 Task: Sort the products in the category "Ground Cocoa" by best match.
Action: Mouse moved to (283, 112)
Screenshot: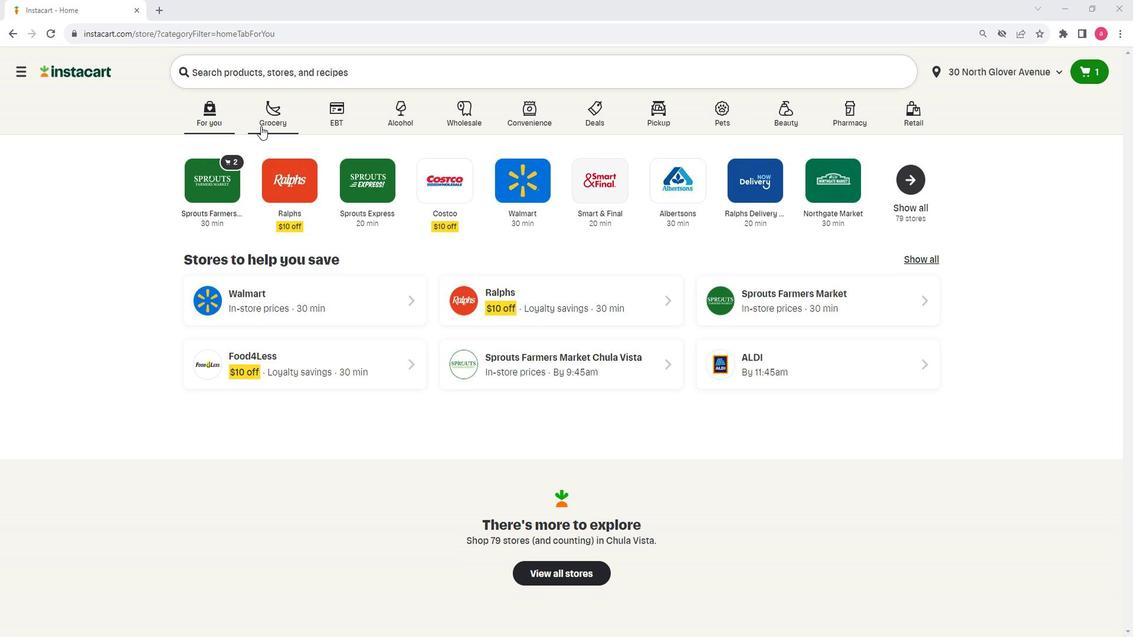 
Action: Mouse pressed left at (283, 112)
Screenshot: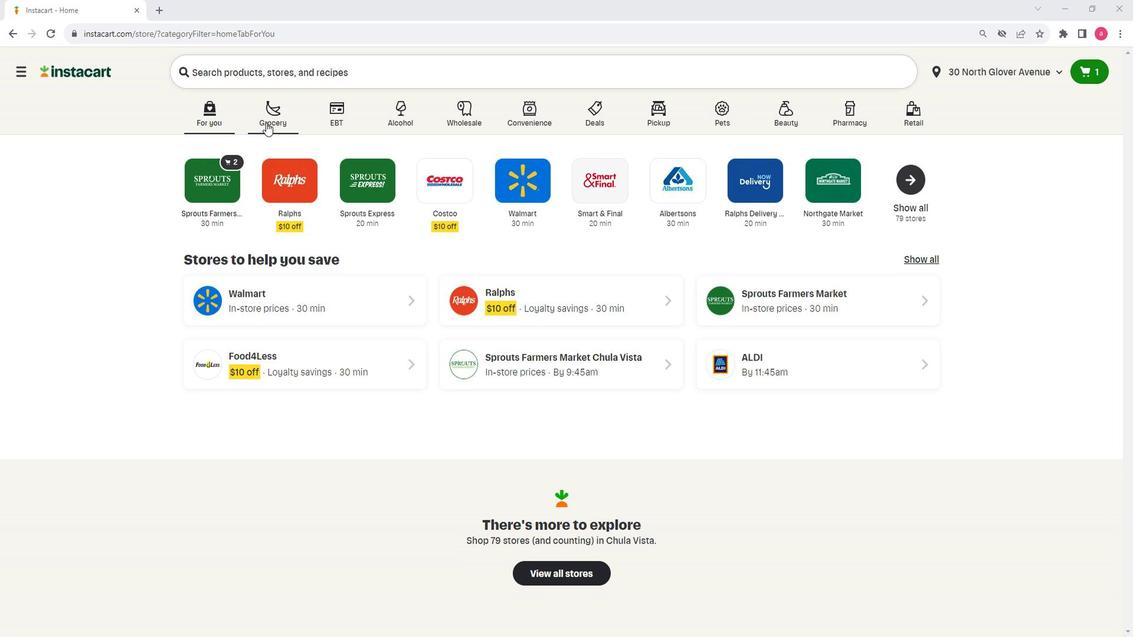 
Action: Mouse moved to (354, 349)
Screenshot: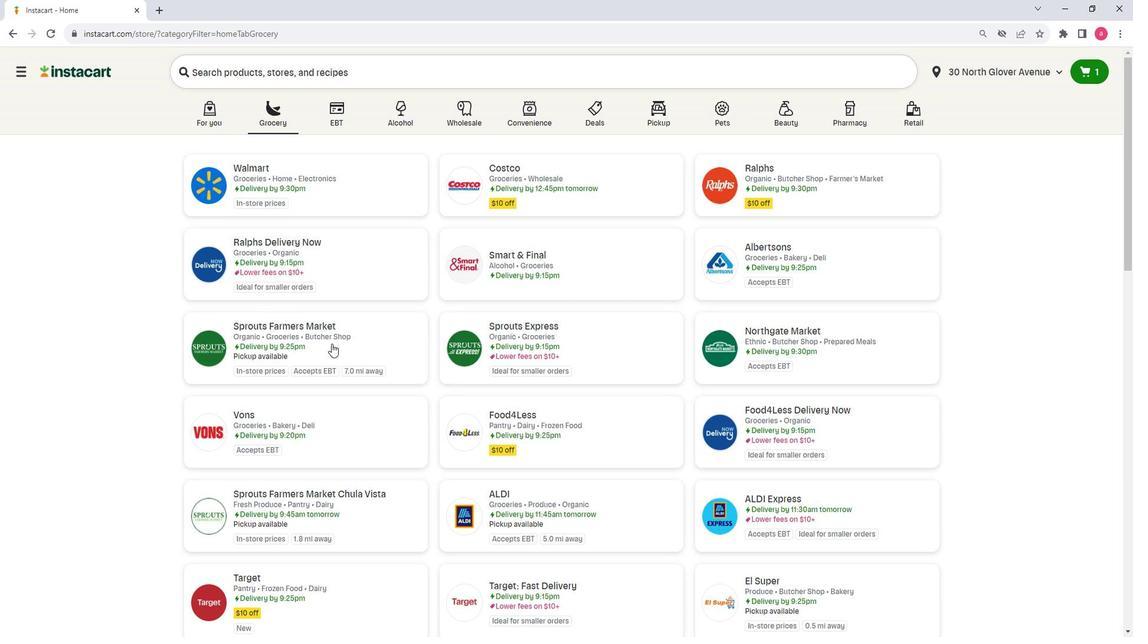
Action: Mouse pressed left at (354, 349)
Screenshot: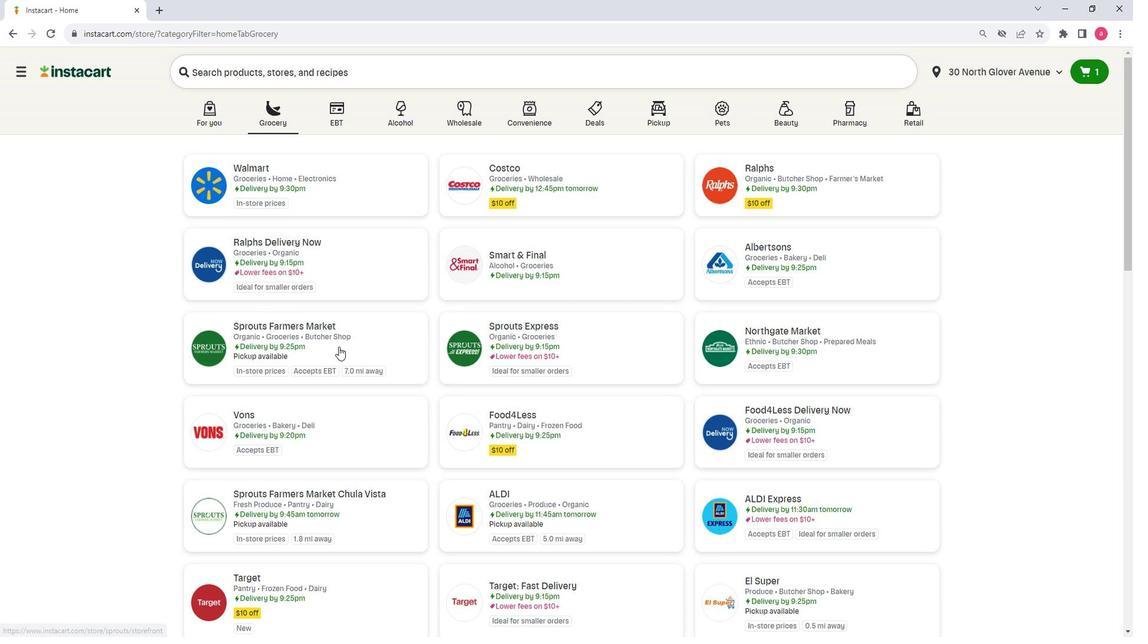 
Action: Mouse moved to (178, 411)
Screenshot: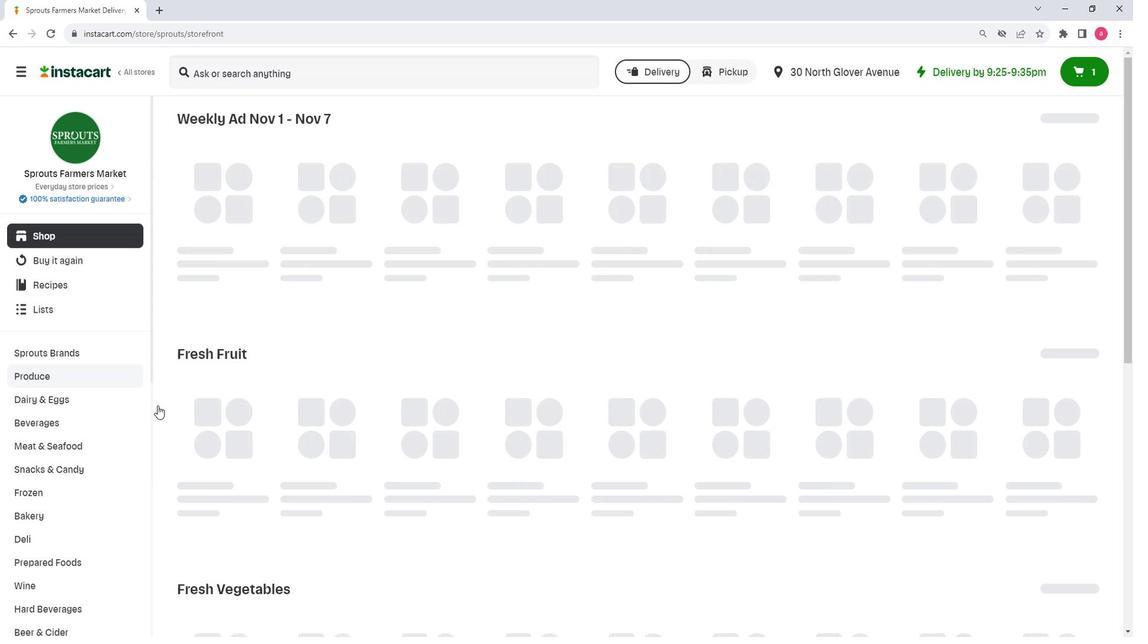 
Action: Mouse scrolled (178, 410) with delta (0, -1)
Screenshot: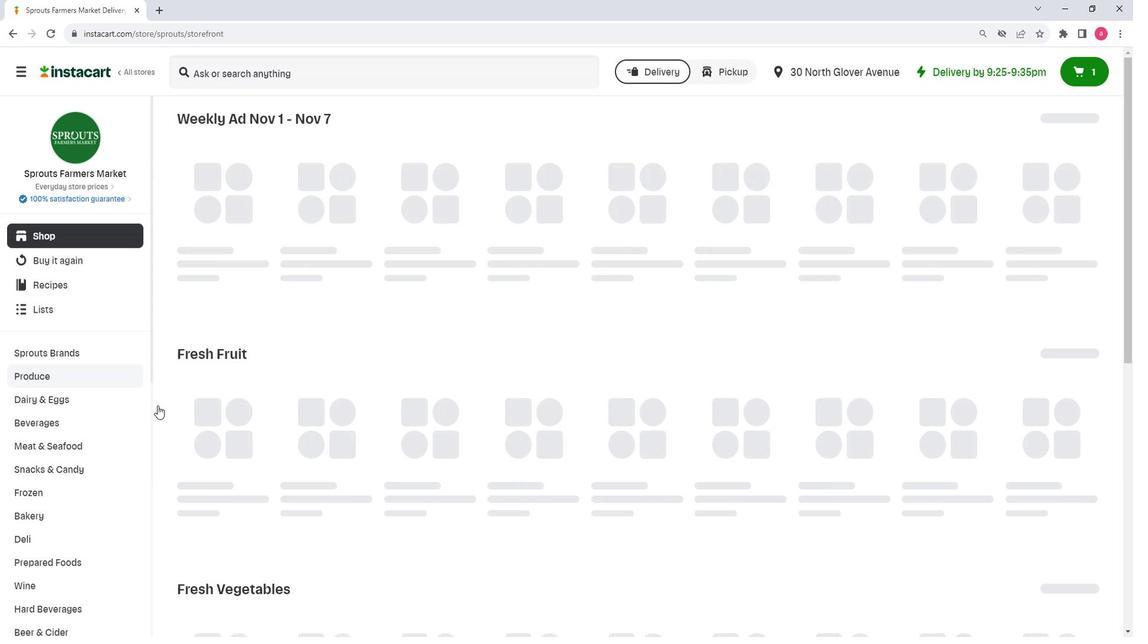 
Action: Mouse scrolled (178, 410) with delta (0, -1)
Screenshot: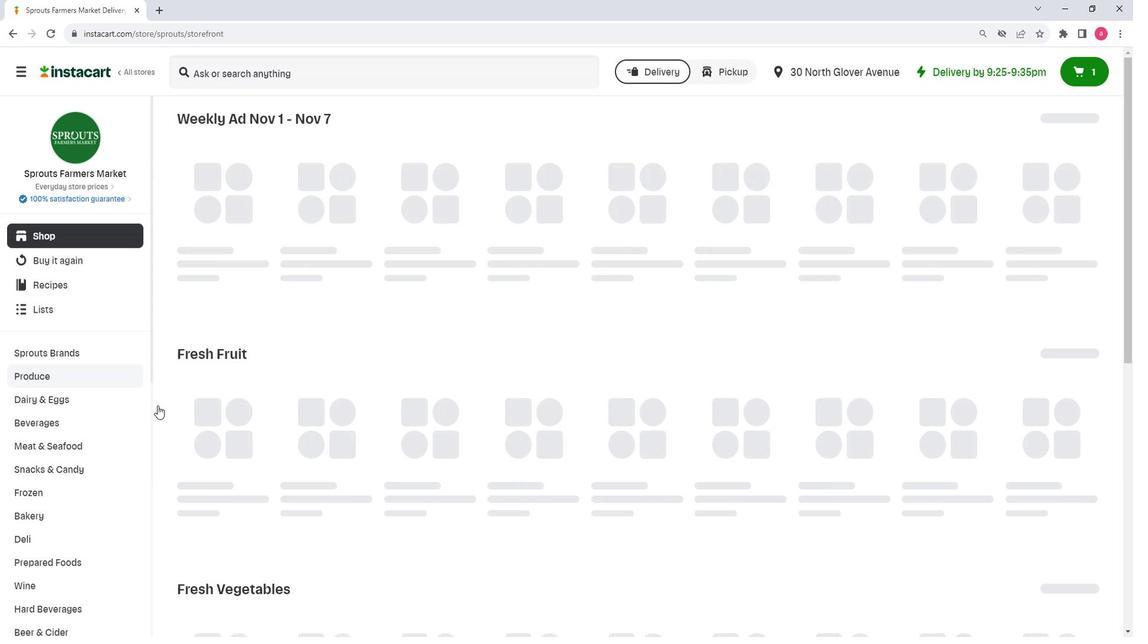 
Action: Mouse scrolled (178, 410) with delta (0, -1)
Screenshot: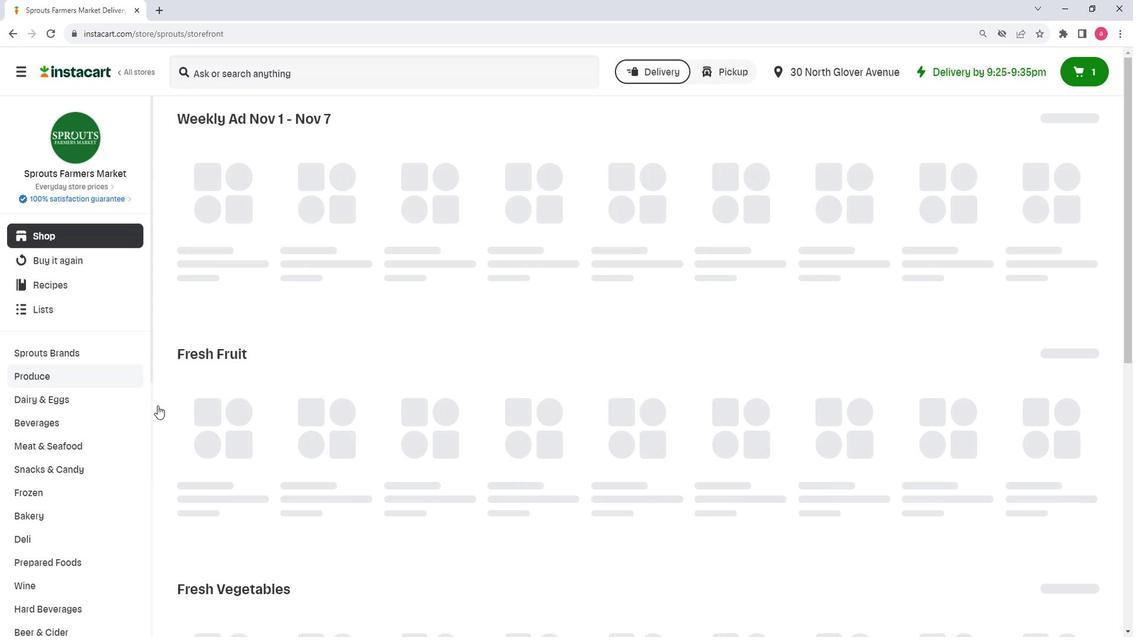 
Action: Mouse scrolled (178, 410) with delta (0, -1)
Screenshot: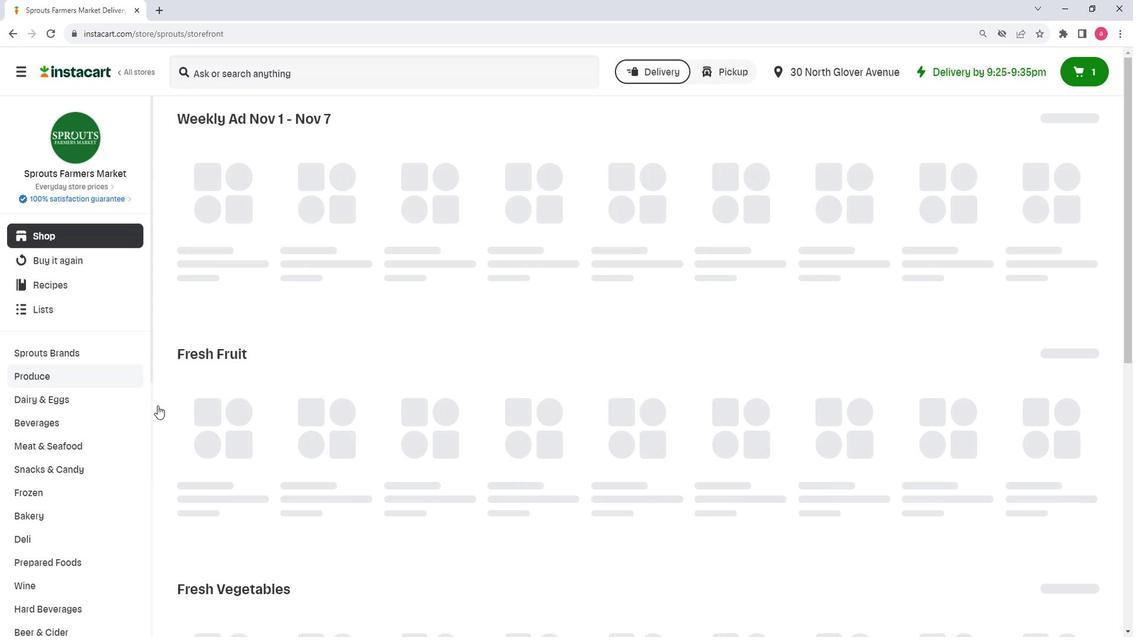 
Action: Mouse moved to (109, 422)
Screenshot: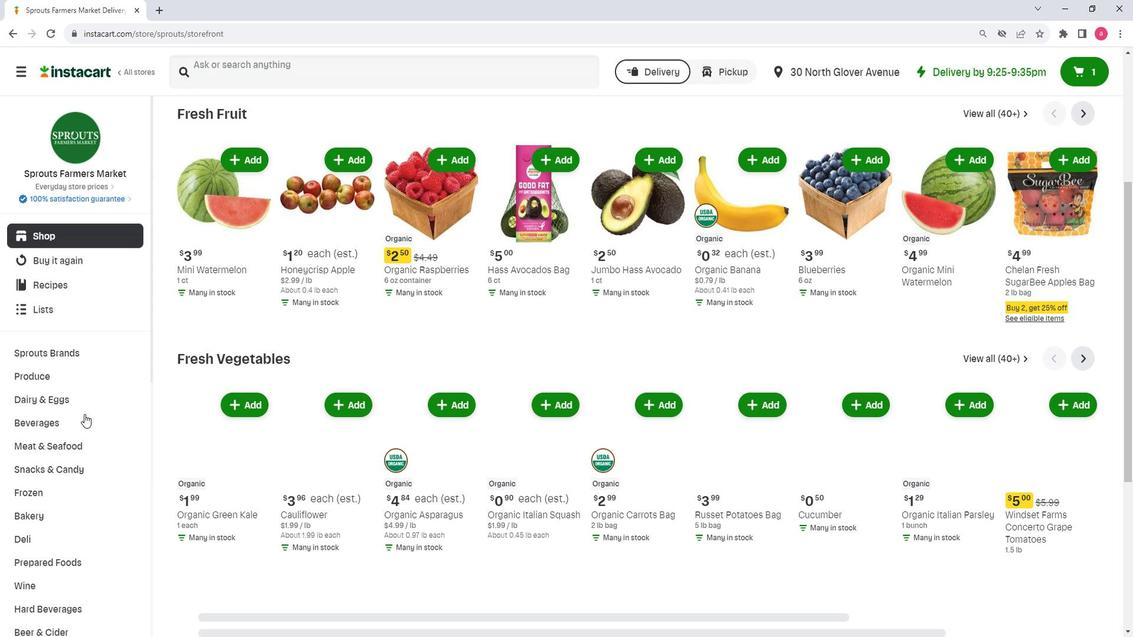 
Action: Mouse scrolled (109, 421) with delta (0, 0)
Screenshot: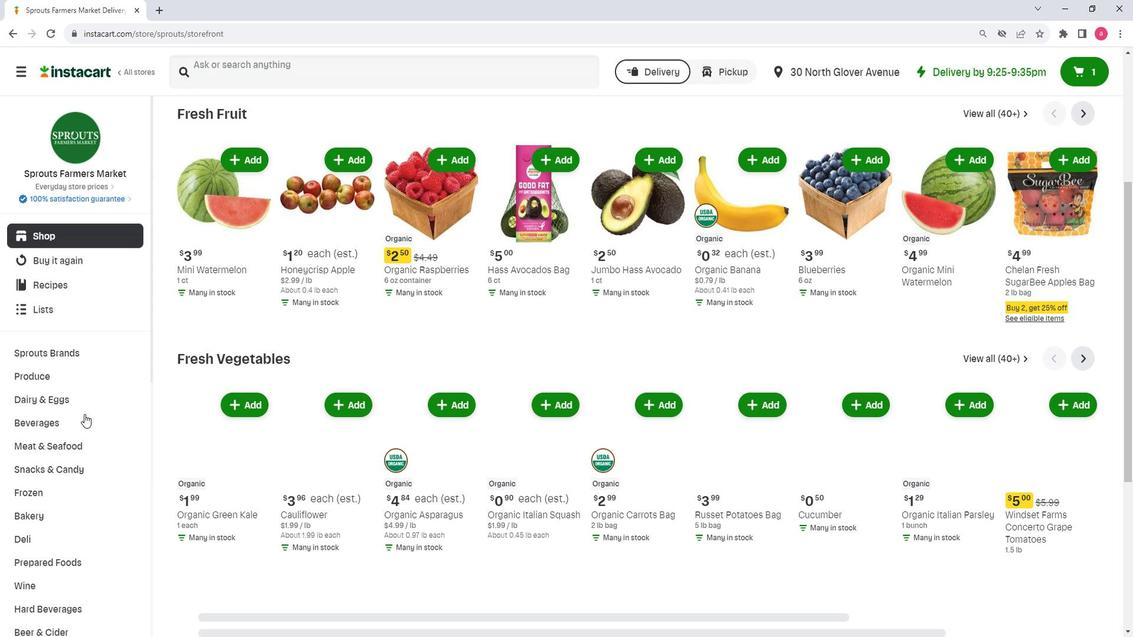 
Action: Mouse moved to (109, 422)
Screenshot: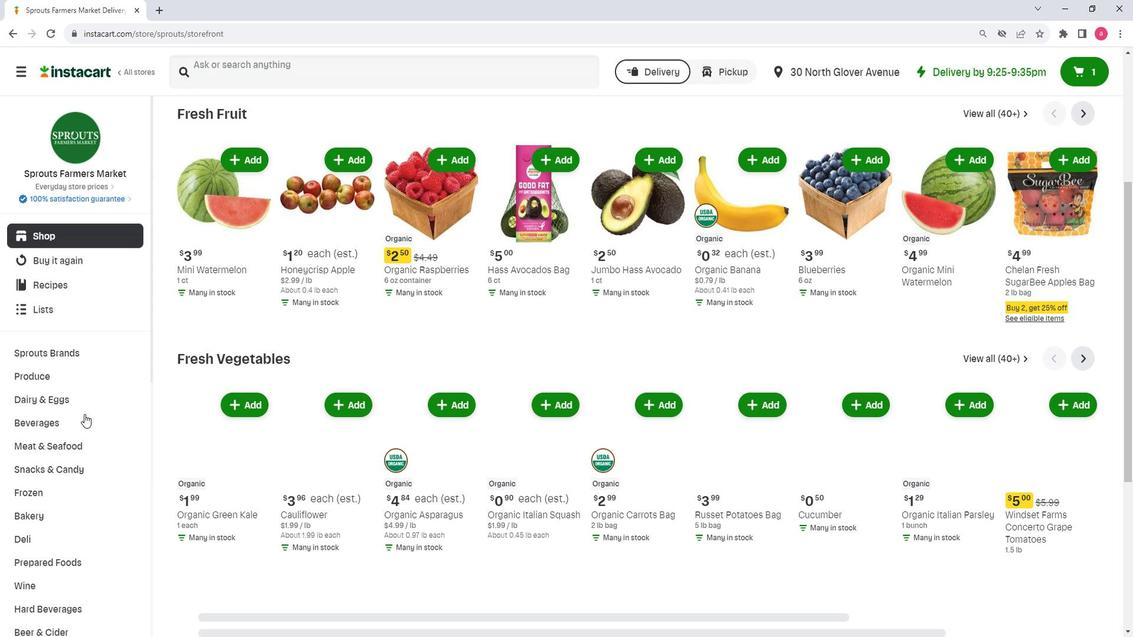 
Action: Mouse scrolled (109, 421) with delta (0, 0)
Screenshot: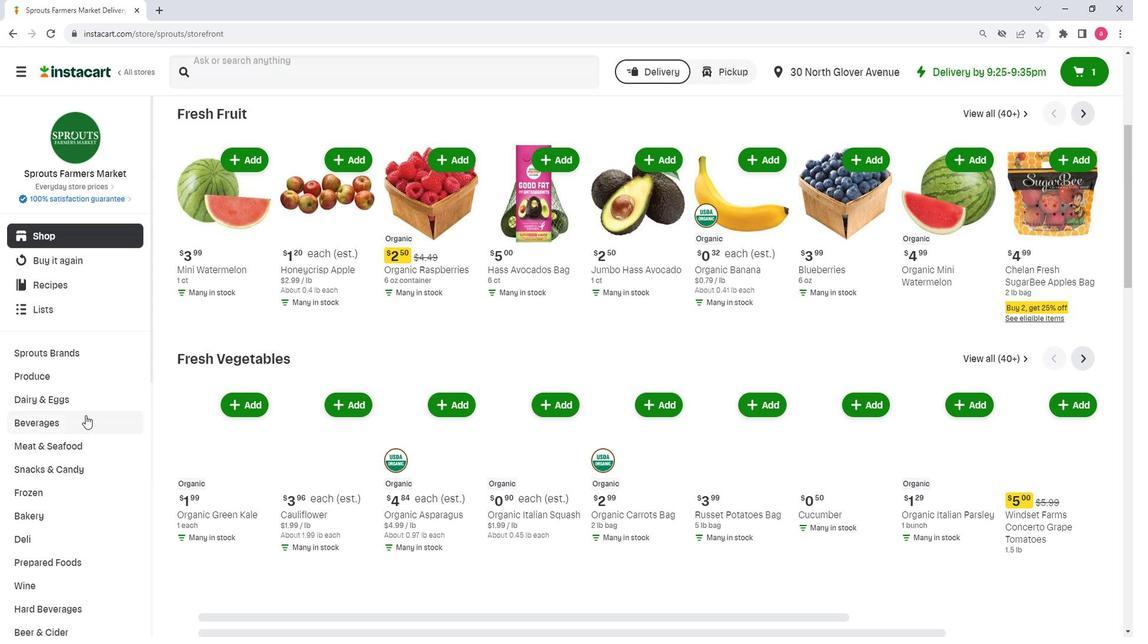 
Action: Mouse scrolled (109, 421) with delta (0, 0)
Screenshot: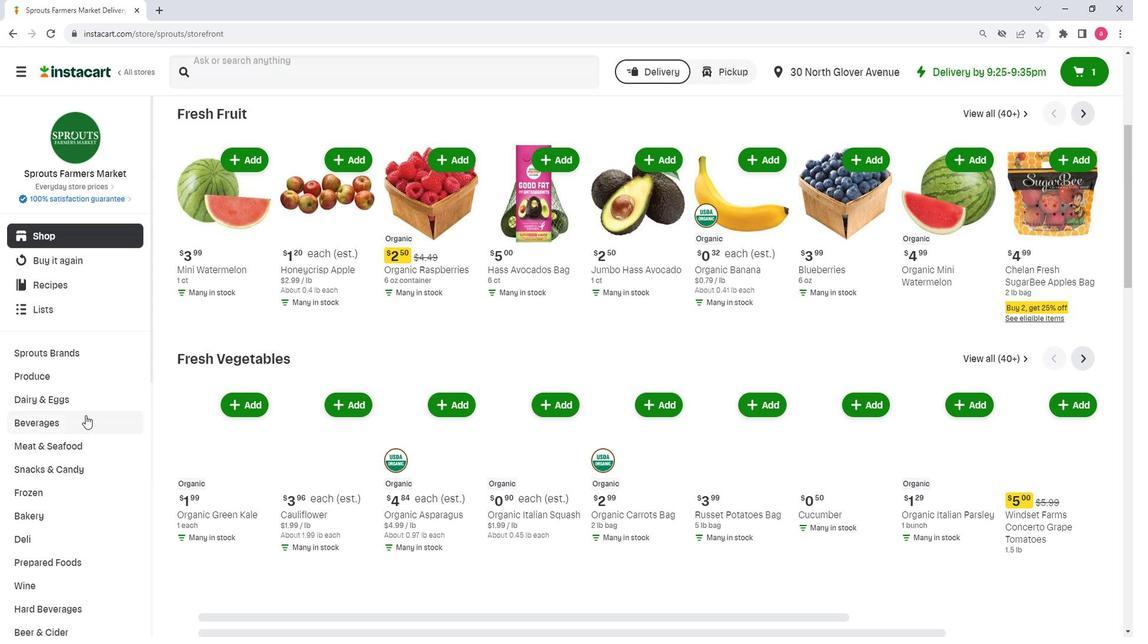 
Action: Mouse scrolled (109, 421) with delta (0, 0)
Screenshot: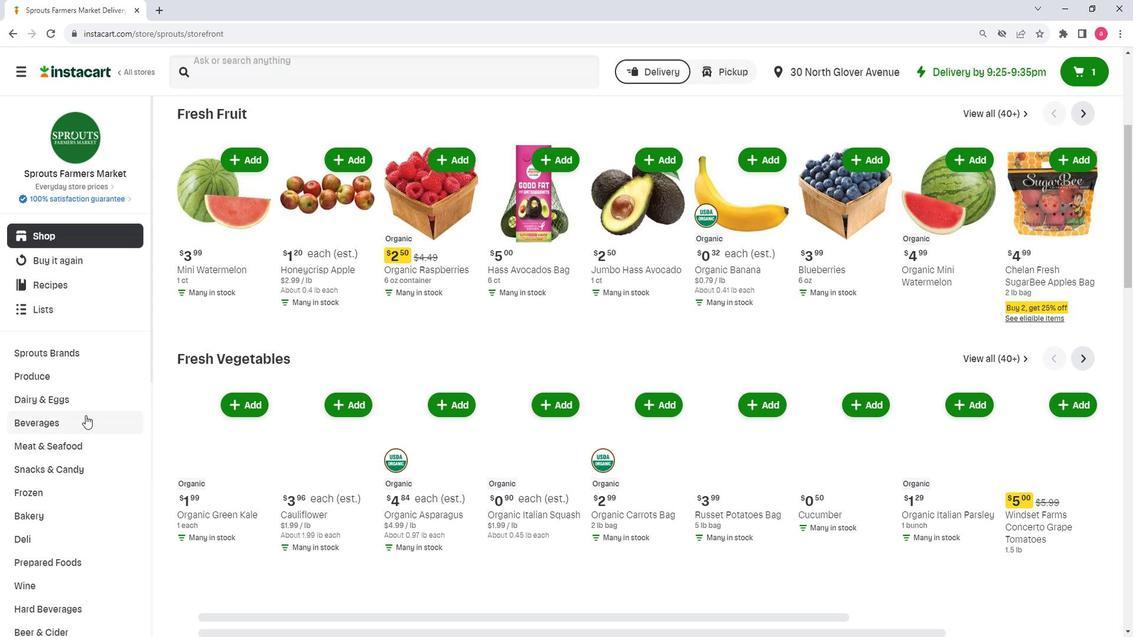 
Action: Mouse moved to (112, 481)
Screenshot: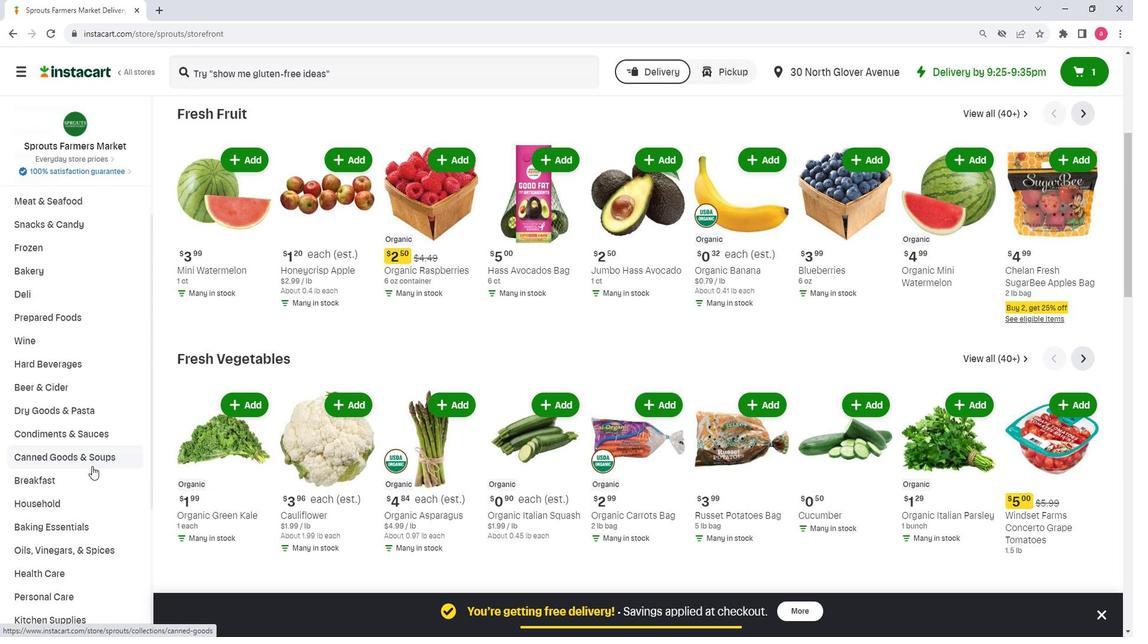 
Action: Mouse scrolled (112, 480) with delta (0, 0)
Screenshot: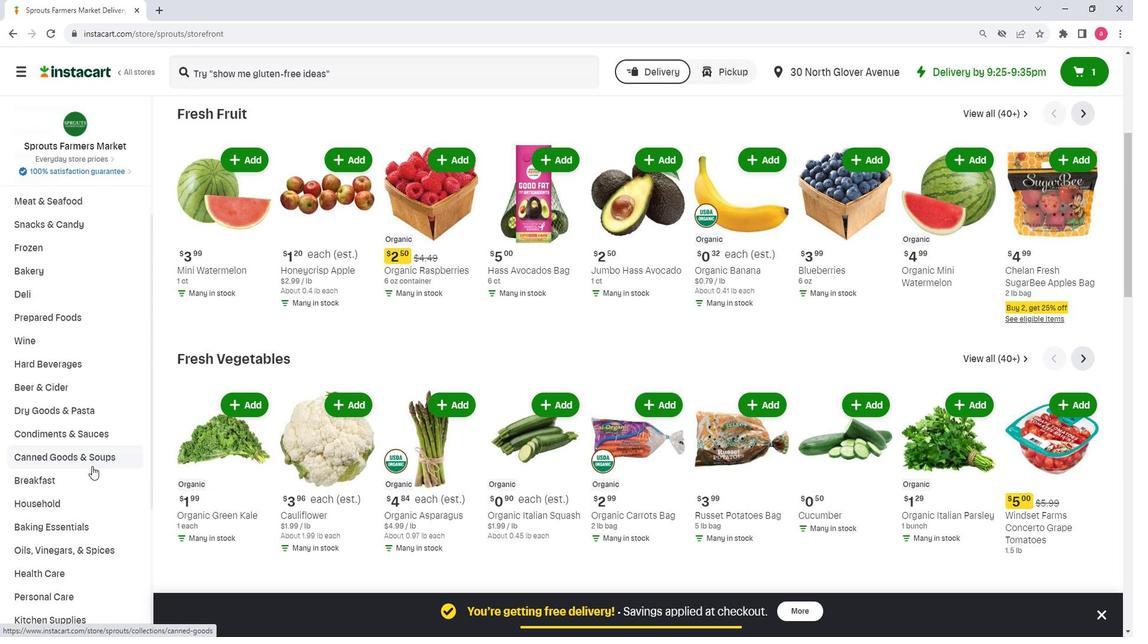 
Action: Mouse moved to (109, 494)
Screenshot: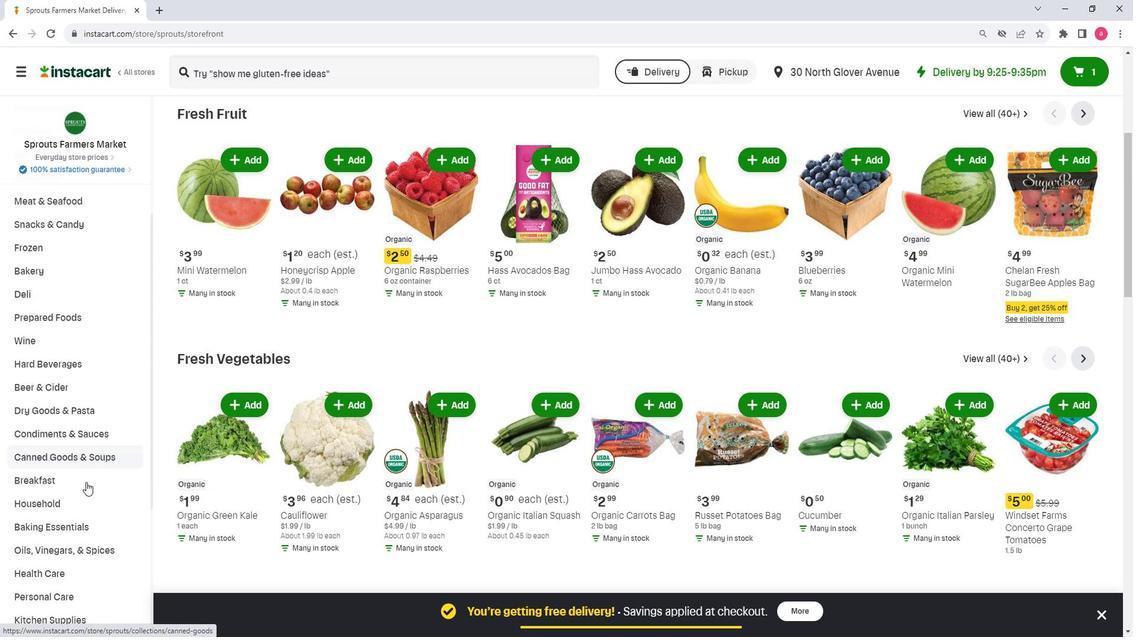 
Action: Mouse scrolled (109, 493) with delta (0, 0)
Screenshot: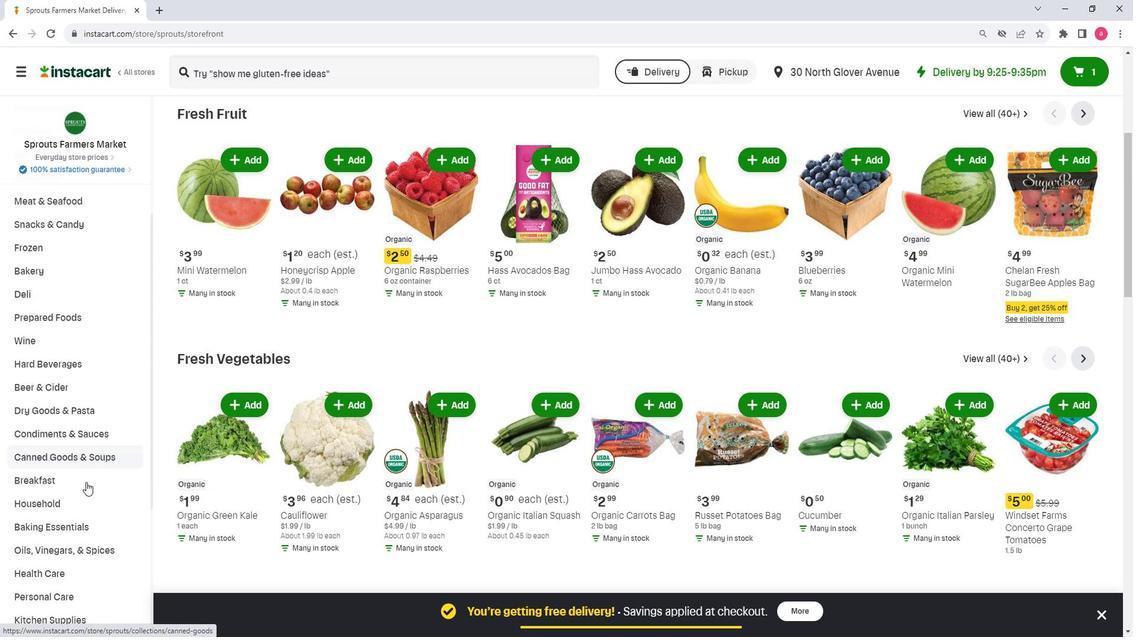
Action: Mouse moved to (86, 475)
Screenshot: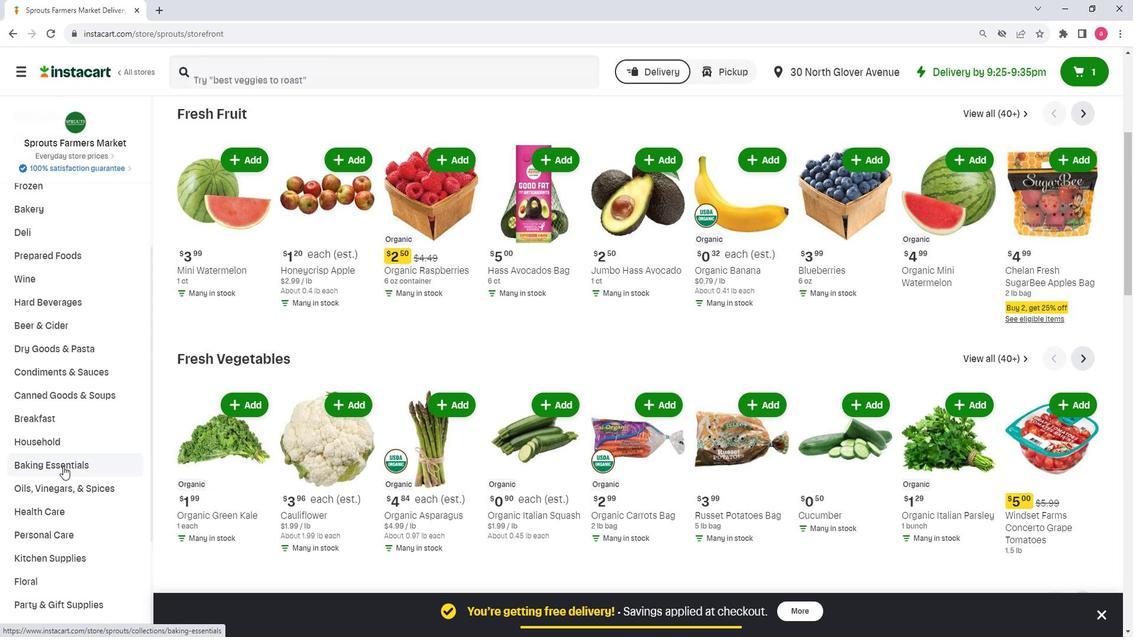 
Action: Mouse pressed left at (86, 475)
Screenshot: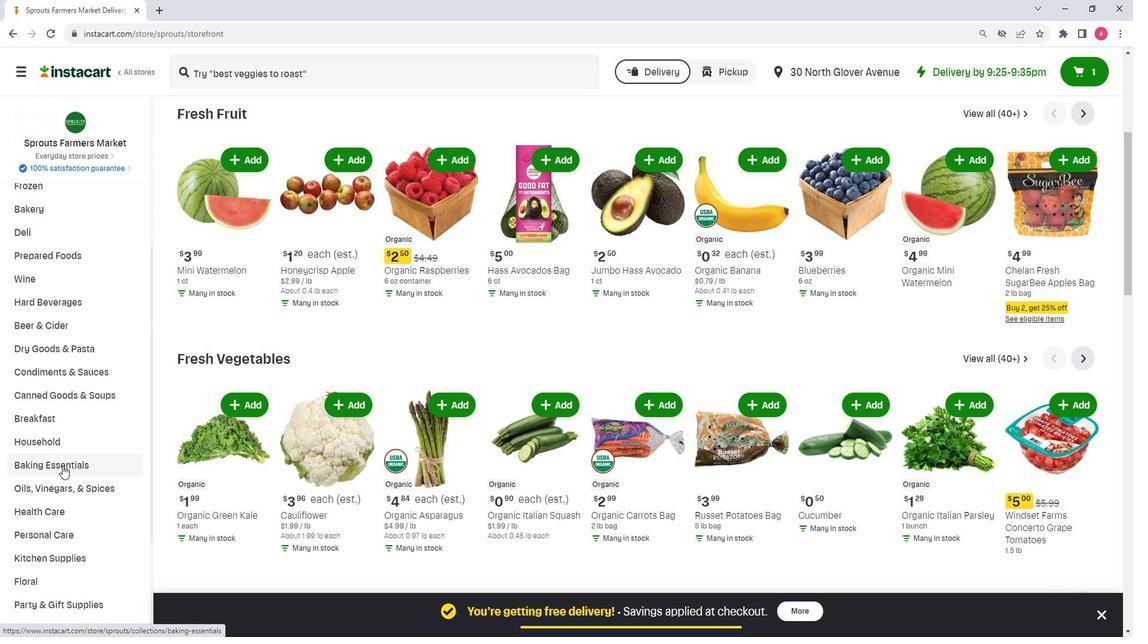 
Action: Mouse moved to (850, 150)
Screenshot: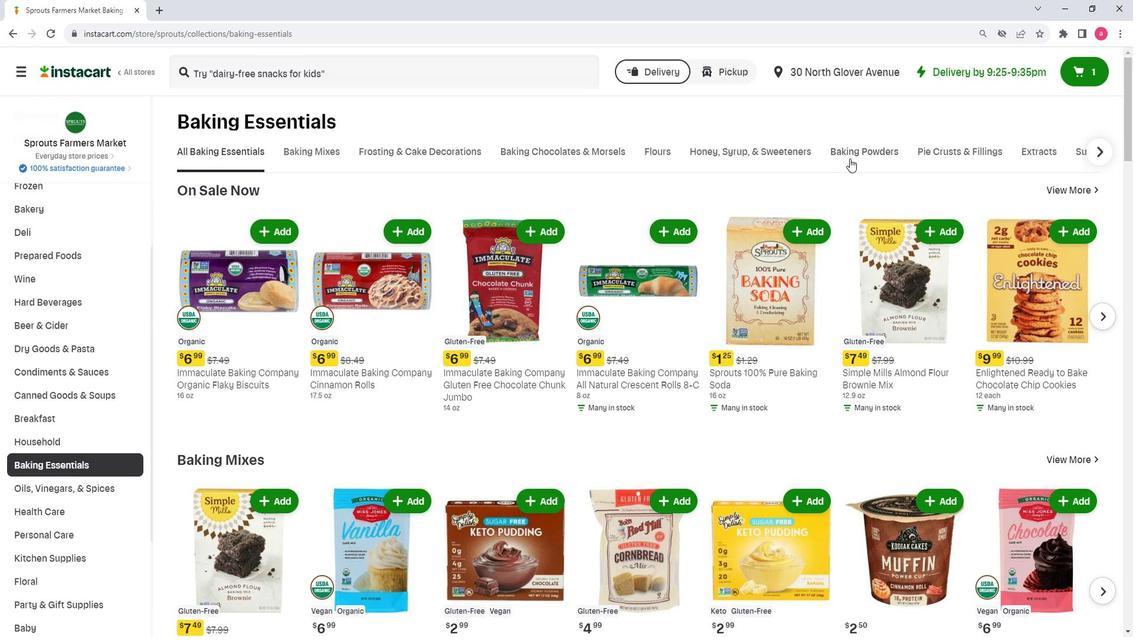 
Action: Mouse pressed left at (850, 150)
Screenshot: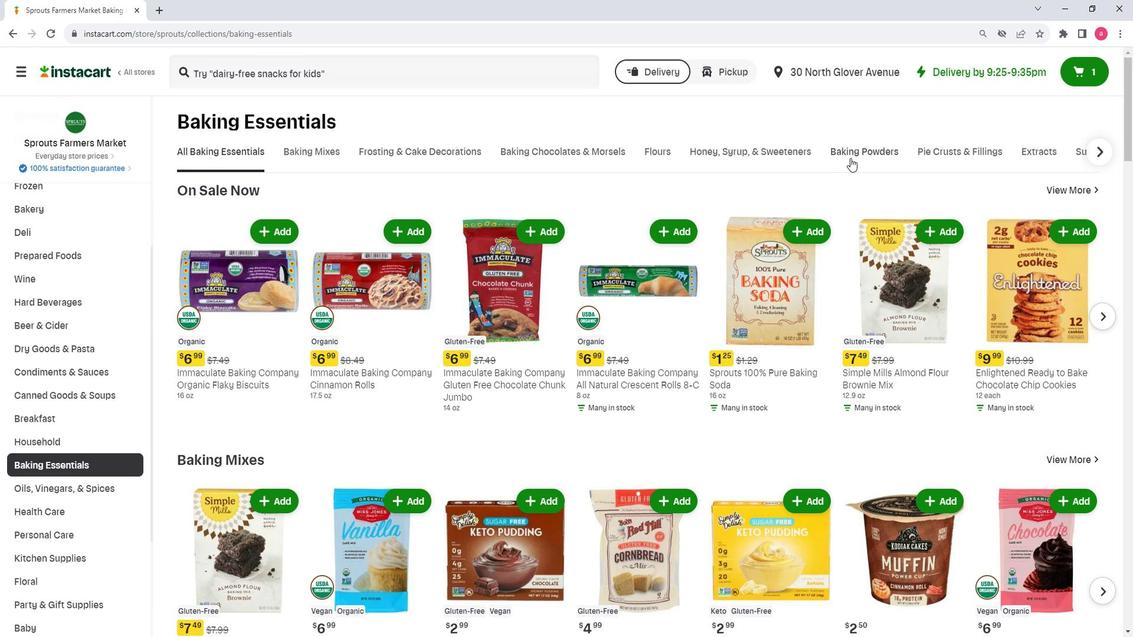 
Action: Mouse moved to (531, 199)
Screenshot: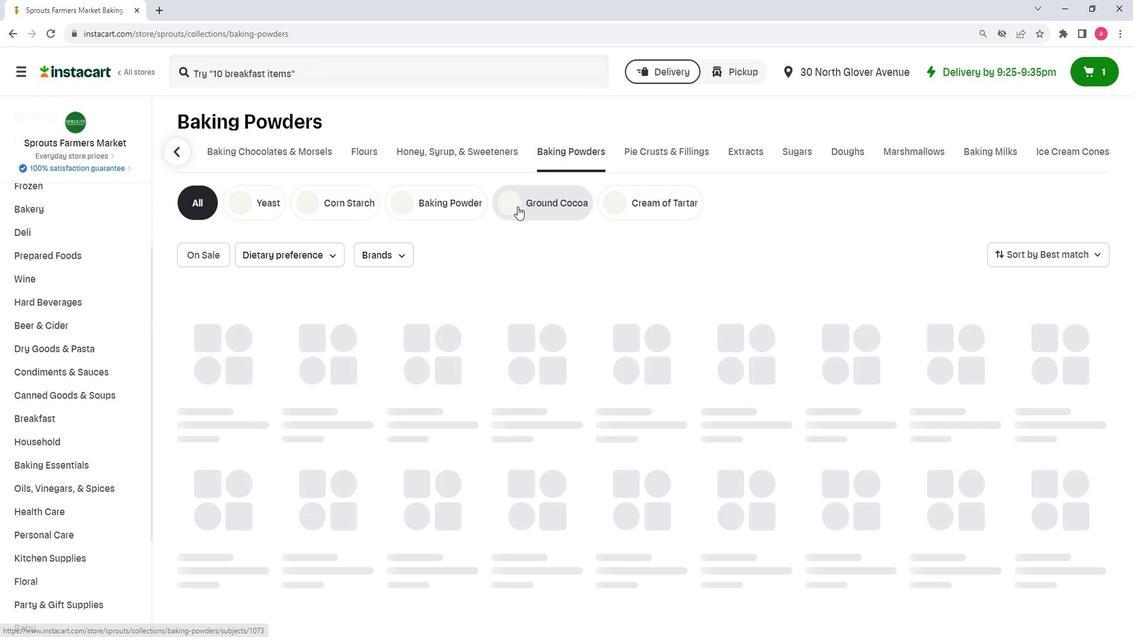 
Action: Mouse pressed left at (531, 199)
Screenshot: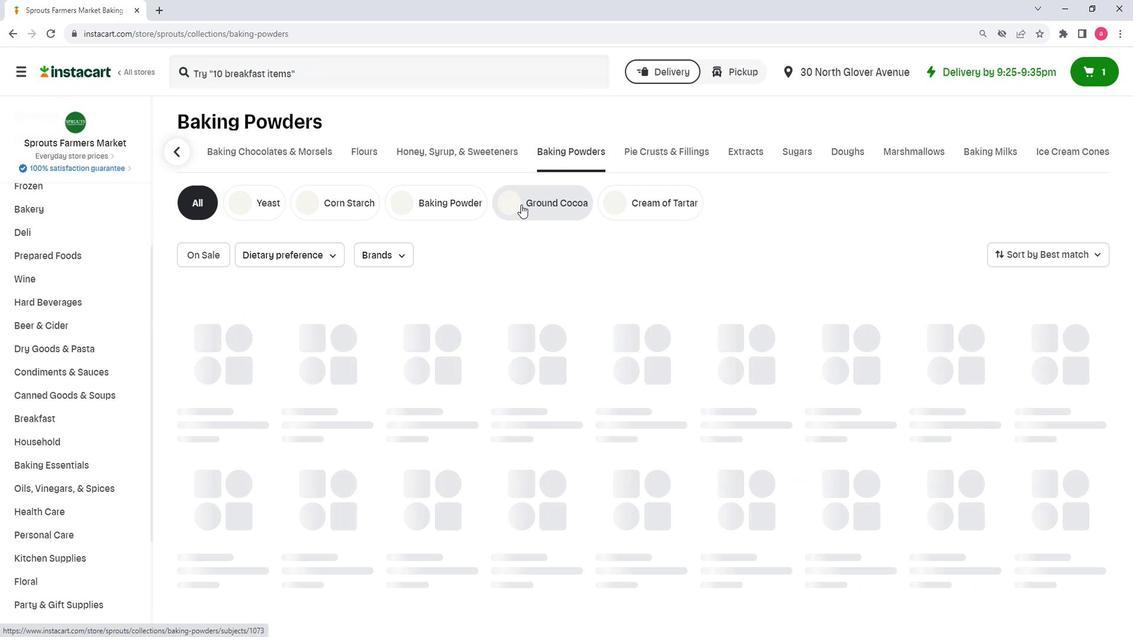 
Action: Mouse moved to (1001, 260)
Screenshot: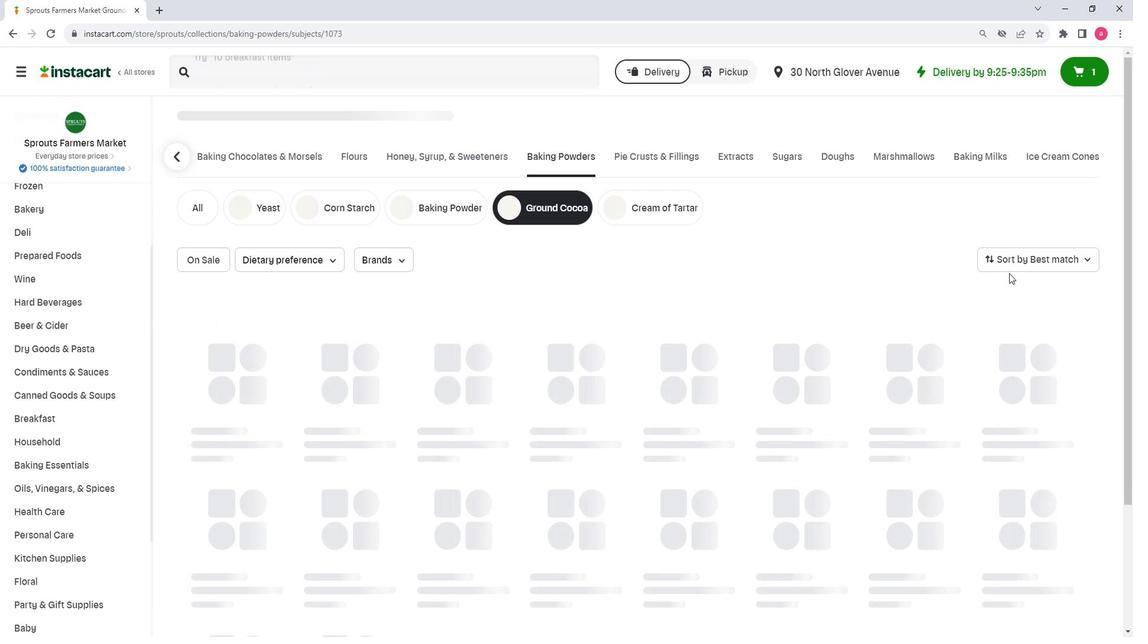 
Action: Mouse pressed left at (1001, 260)
Screenshot: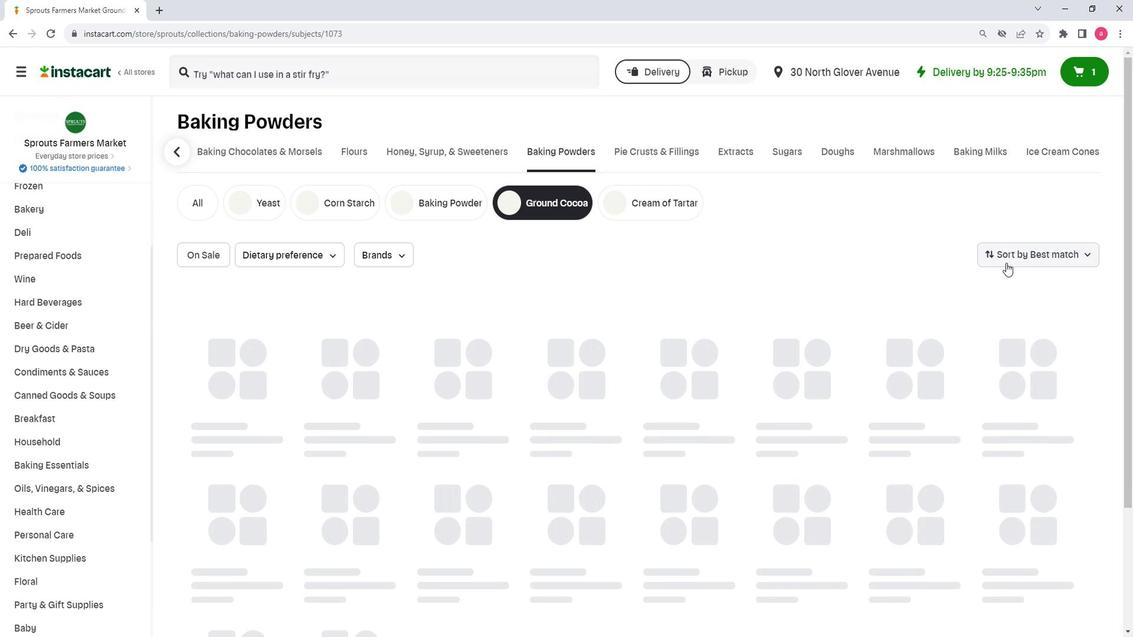 
Action: Mouse moved to (1005, 279)
Screenshot: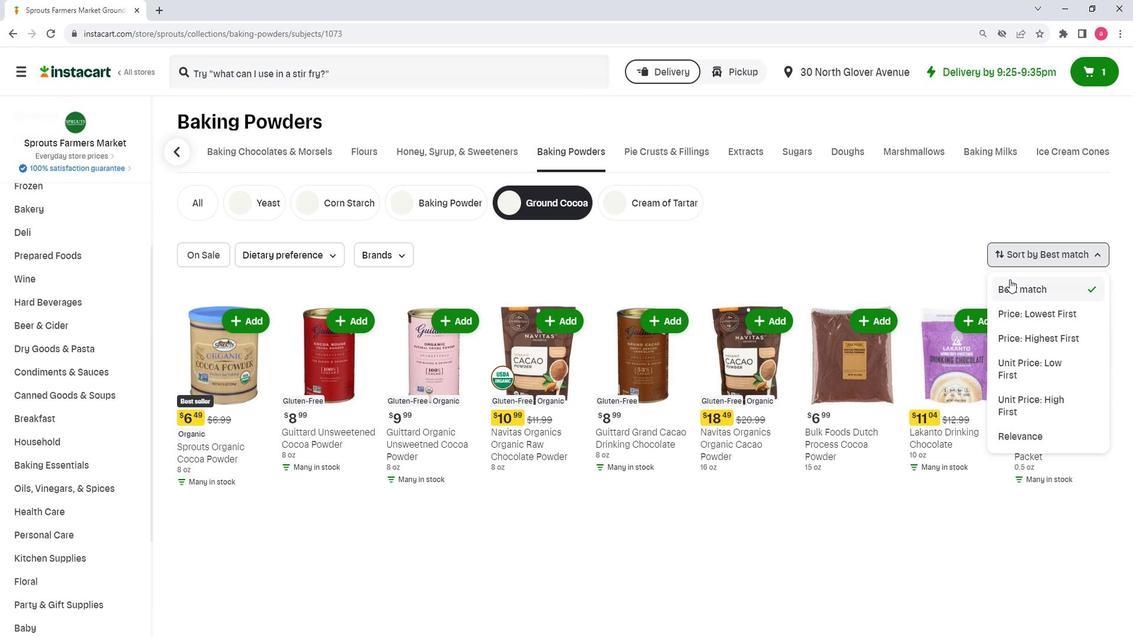 
Action: Mouse pressed left at (1005, 279)
Screenshot: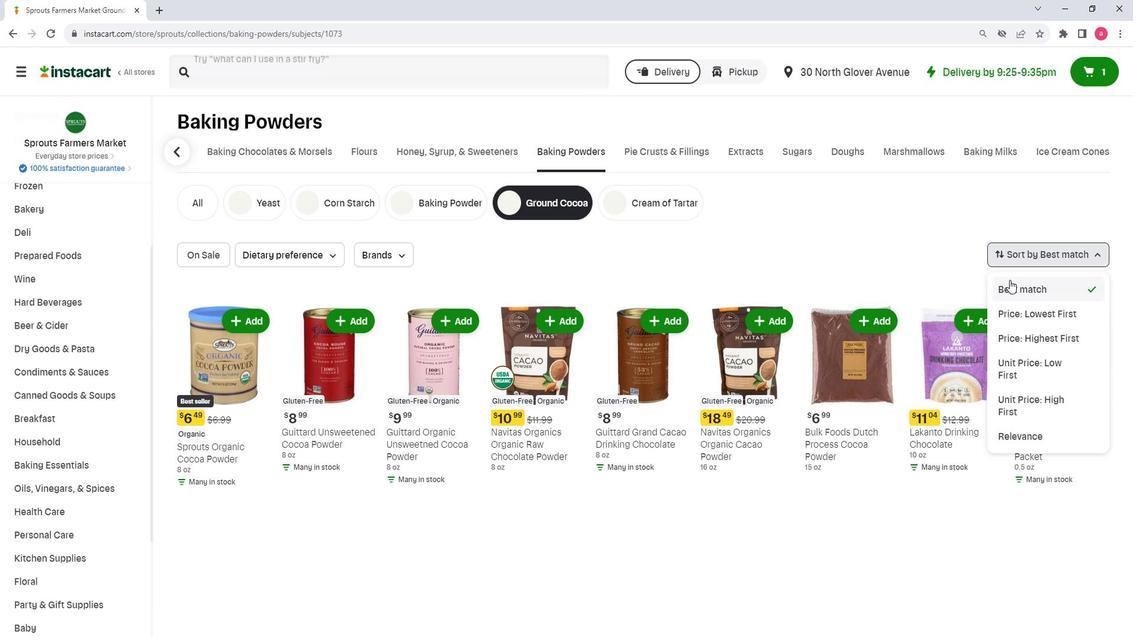
Action: Mouse moved to (1005, 277)
Screenshot: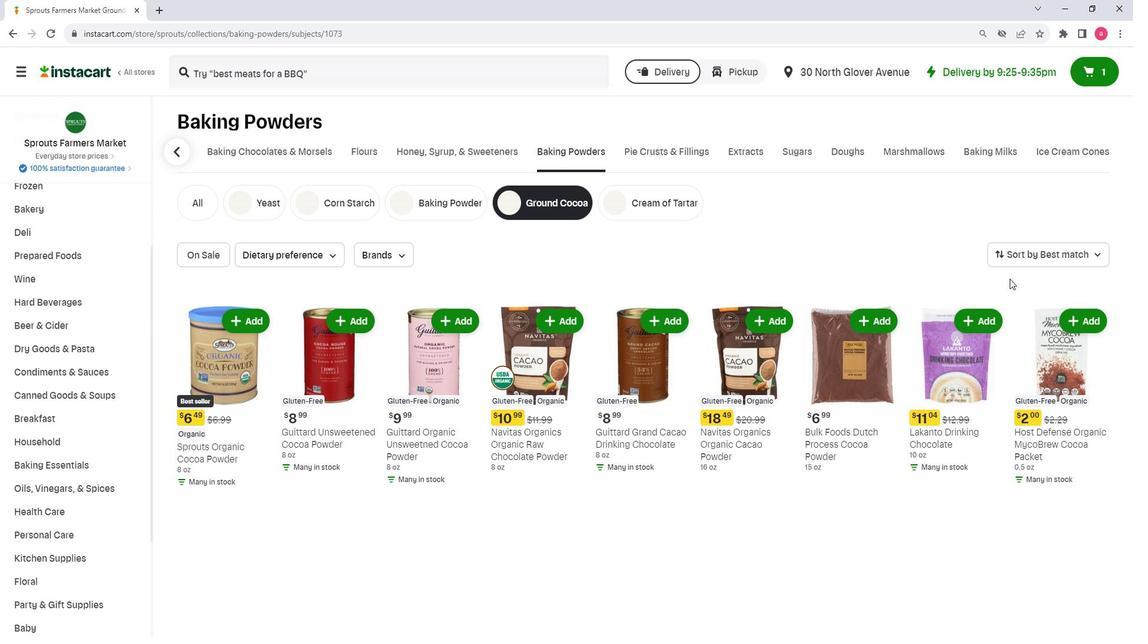 
